 Task: Find the greatest common divisor of 18 and 27.
Action: Mouse moved to (51, 218)
Screenshot: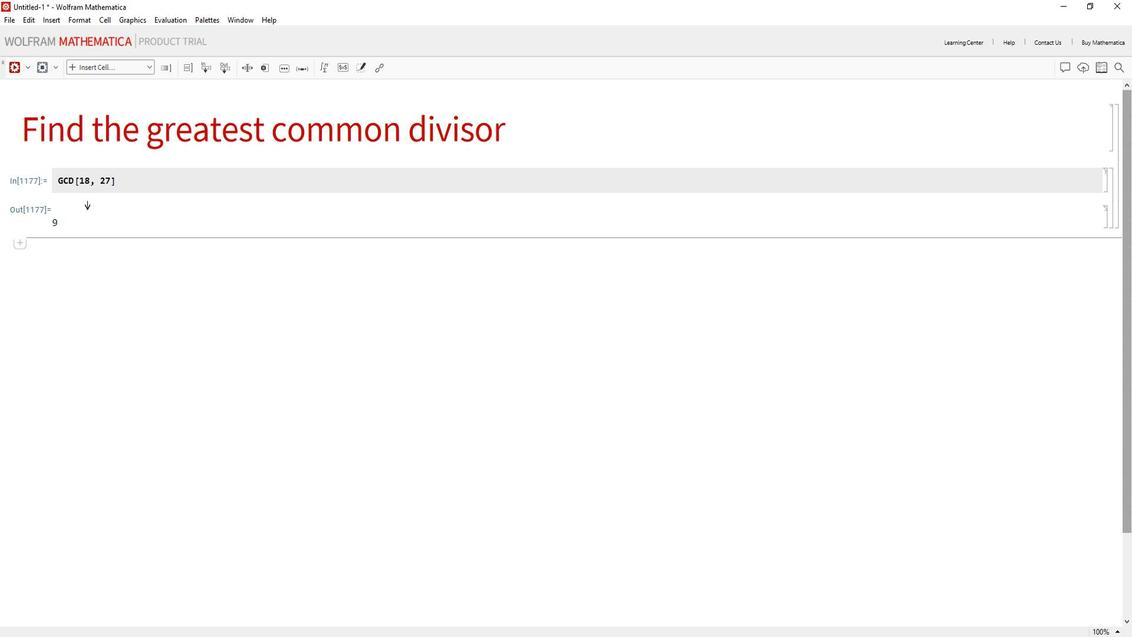 
Action: Mouse pressed left at (51, 218)
Screenshot: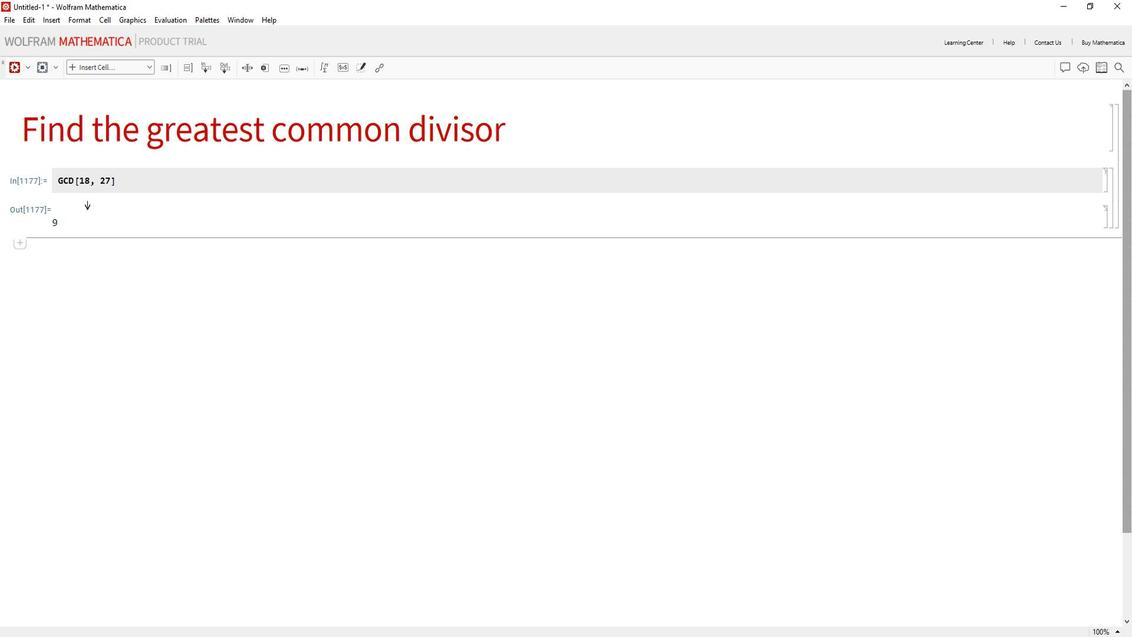 
Action: Mouse moved to (401, 298)
Screenshot: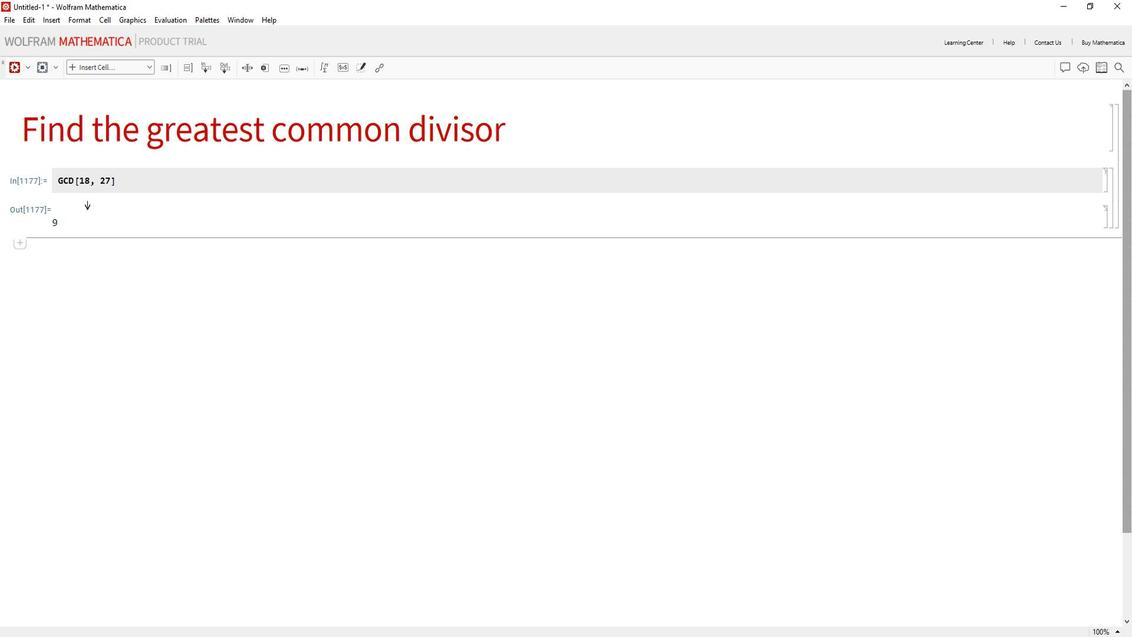 
Action: Mouse pressed left at (401, 298)
Screenshot: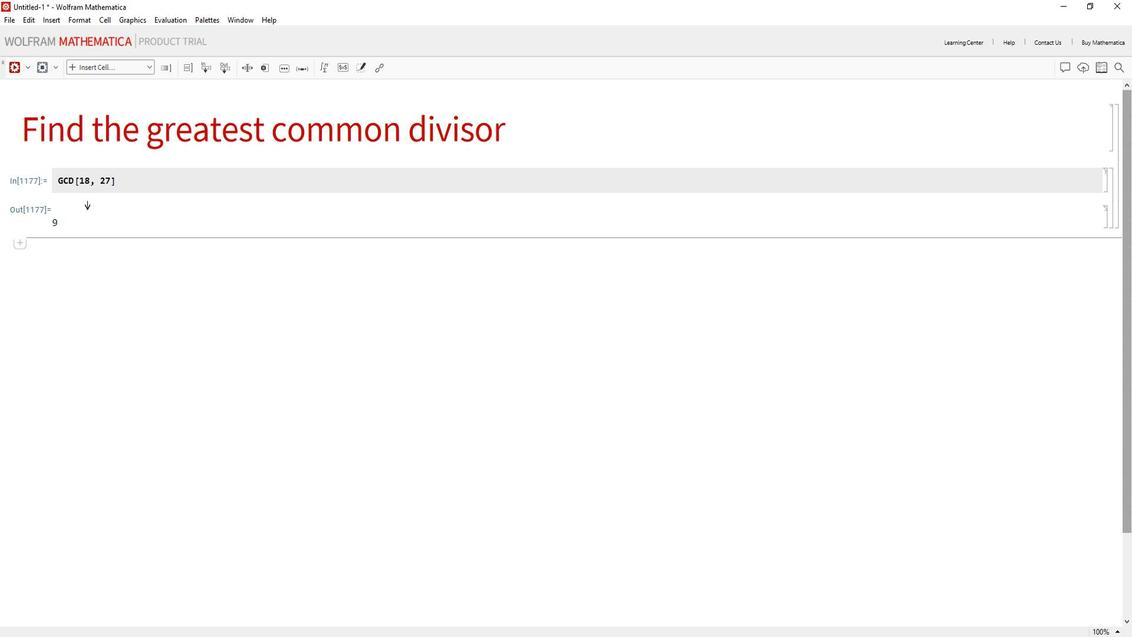 
Action: Mouse moved to (400, 286)
Screenshot: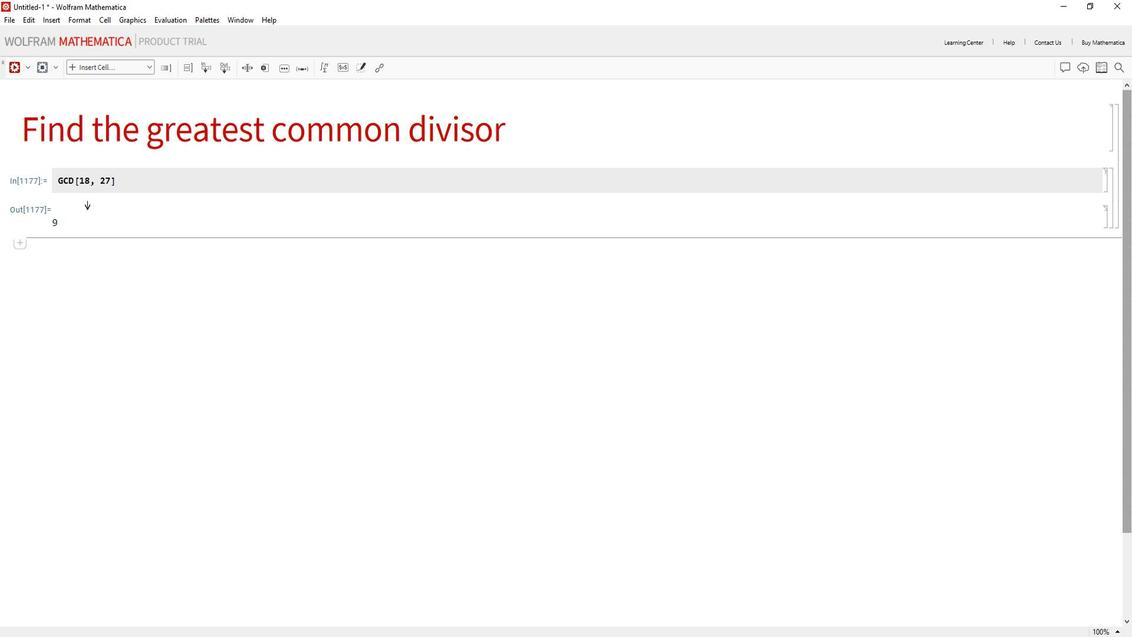 
Action: Mouse pressed left at (400, 286)
Screenshot: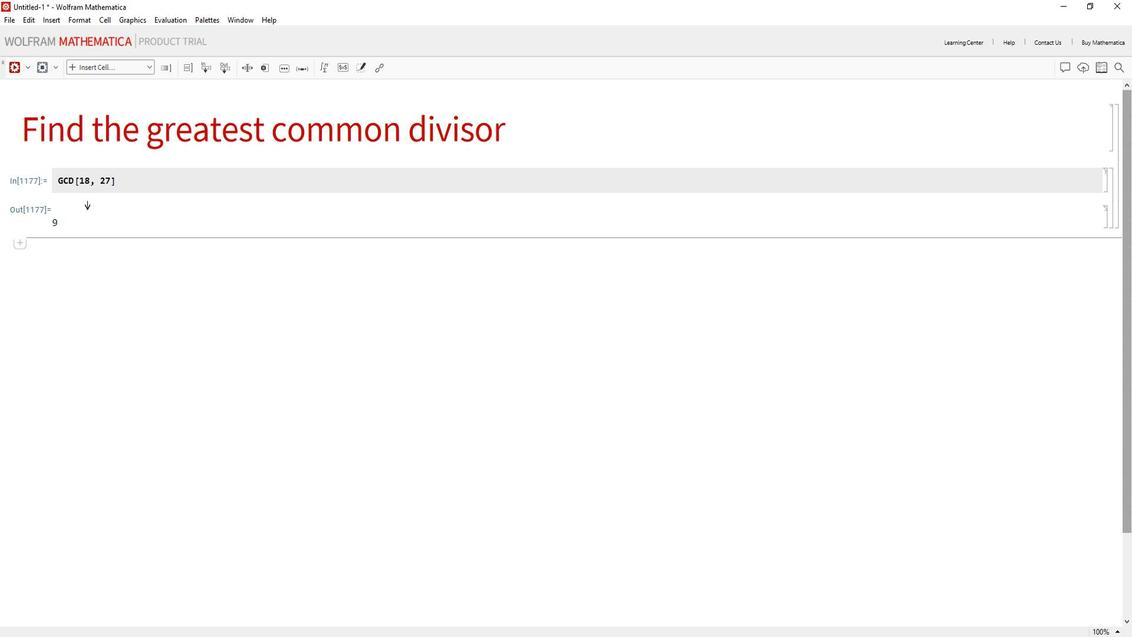 
Action: Mouse moved to (2, 222)
Screenshot: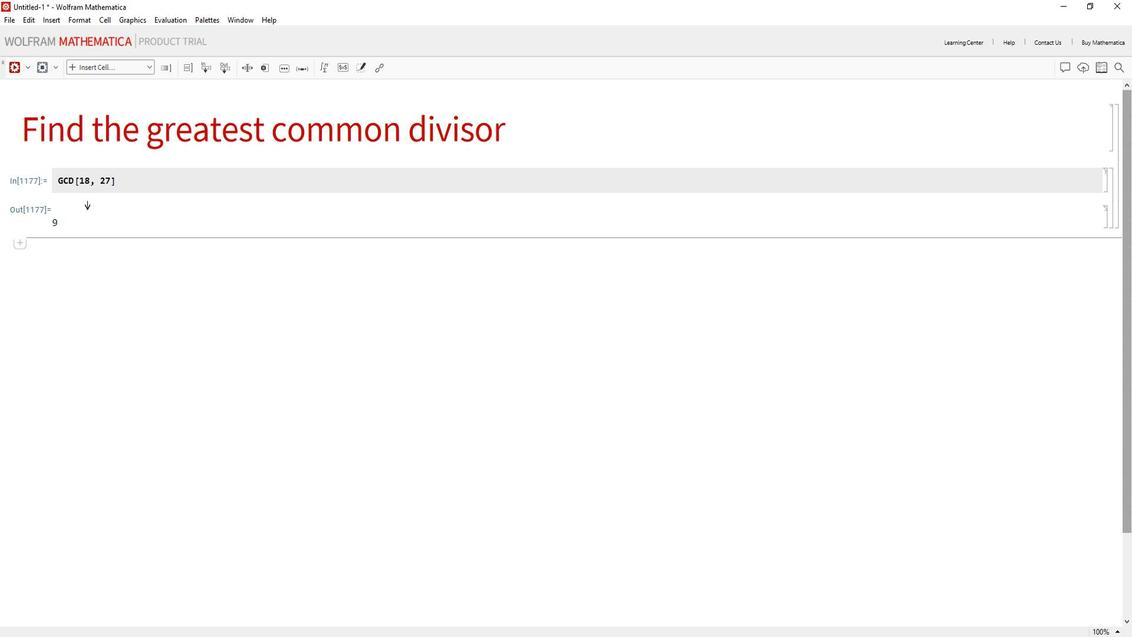 
Action: Mouse pressed left at (2, 222)
Screenshot: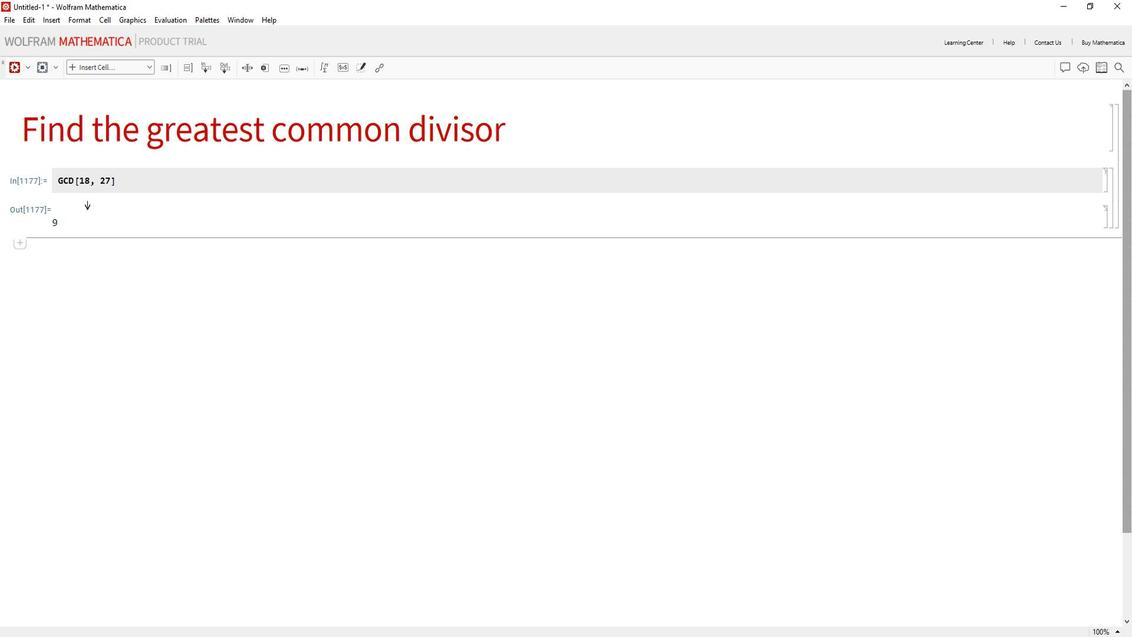 
Action: Mouse moved to (205, 139)
Screenshot: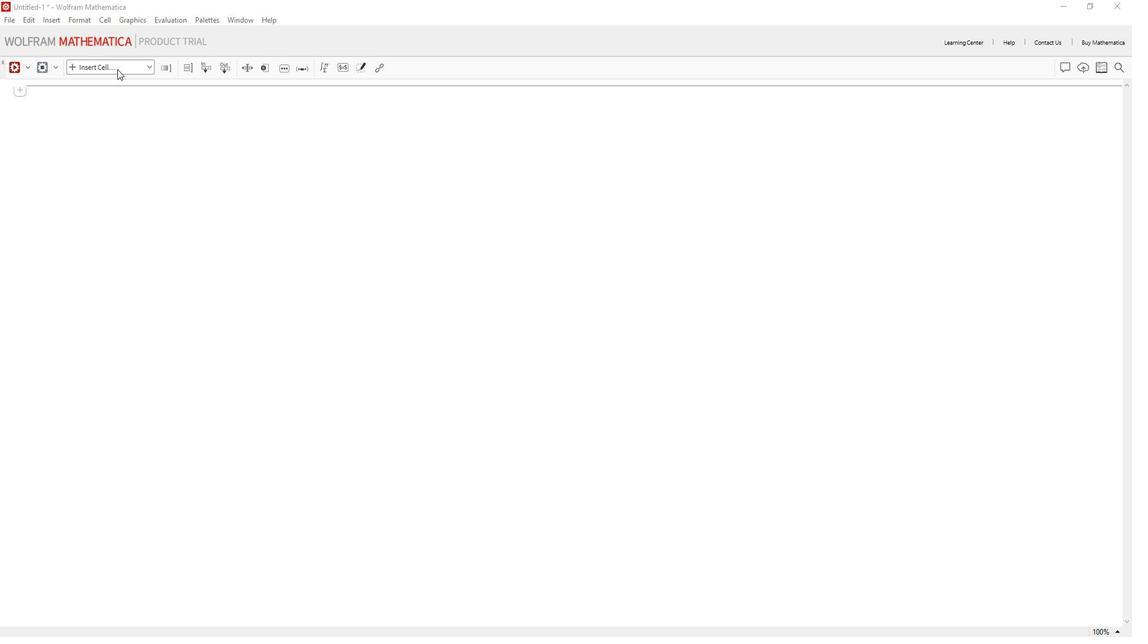 
Action: Mouse pressed left at (205, 139)
Screenshot: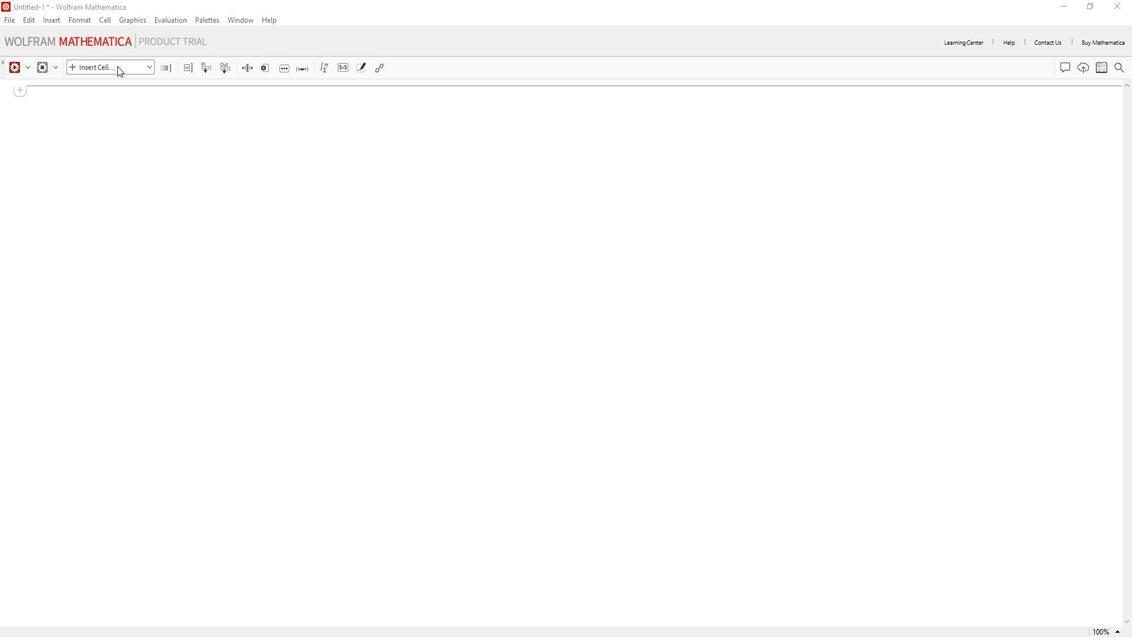 
Action: Mouse moved to (207, 148)
Screenshot: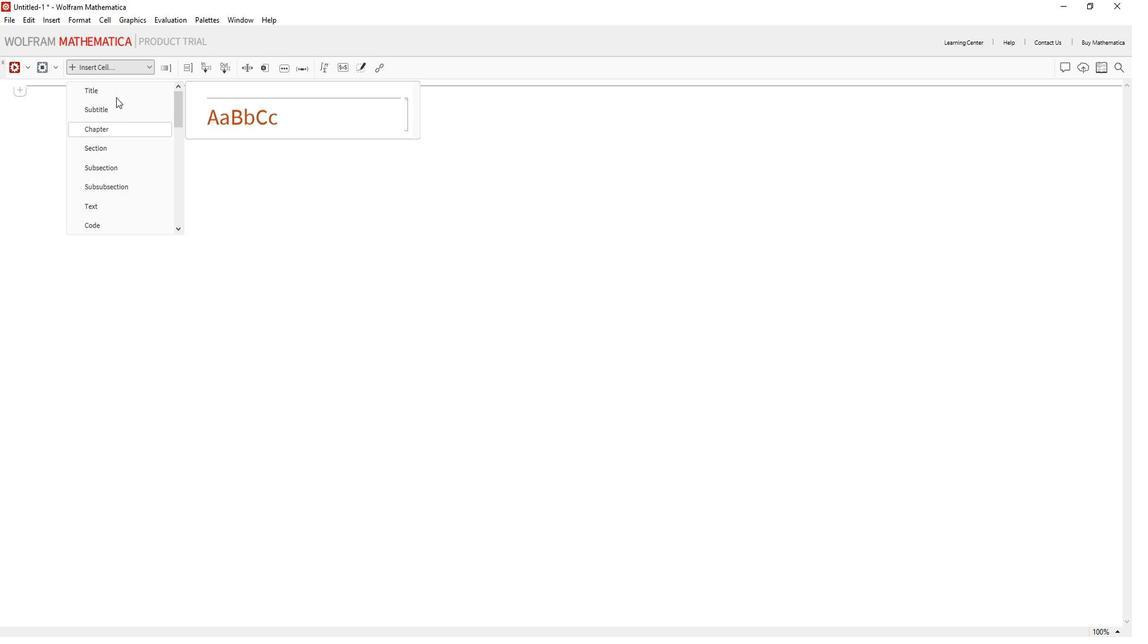 
Action: Mouse pressed left at (207, 148)
Screenshot: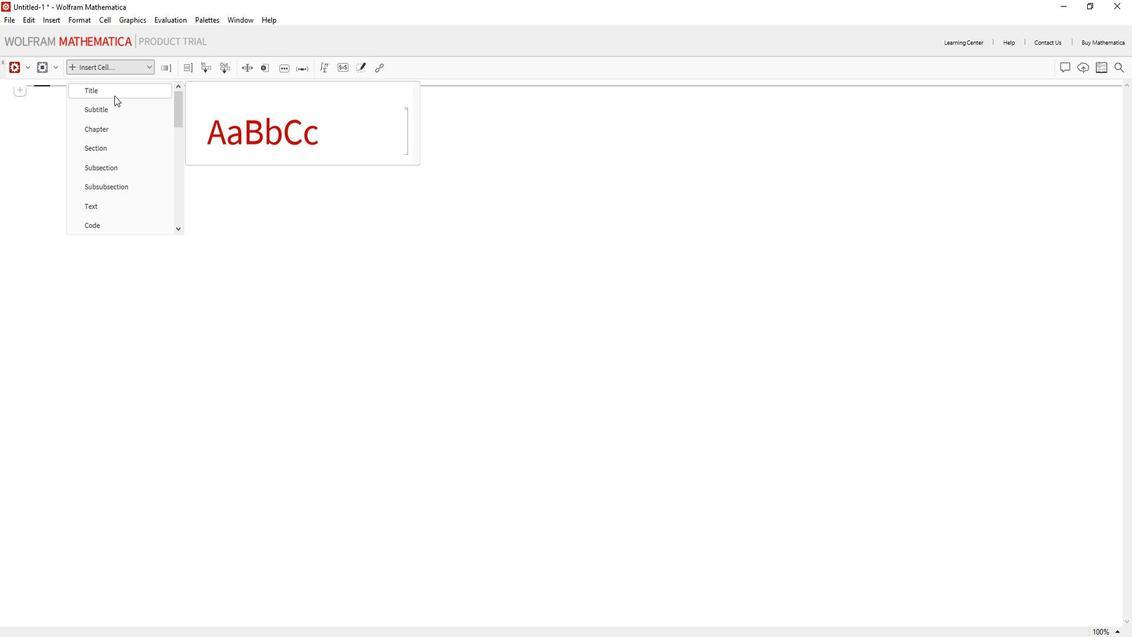 
Action: Key pressed <Key.shift>Find<Key.space>the<Key.space>greatest<Key.space>commmm<Key.backspace><Key.backspace><Key.backspace><Key.backspace><Key.backspace>ommon<Key.space>divisor
Screenshot: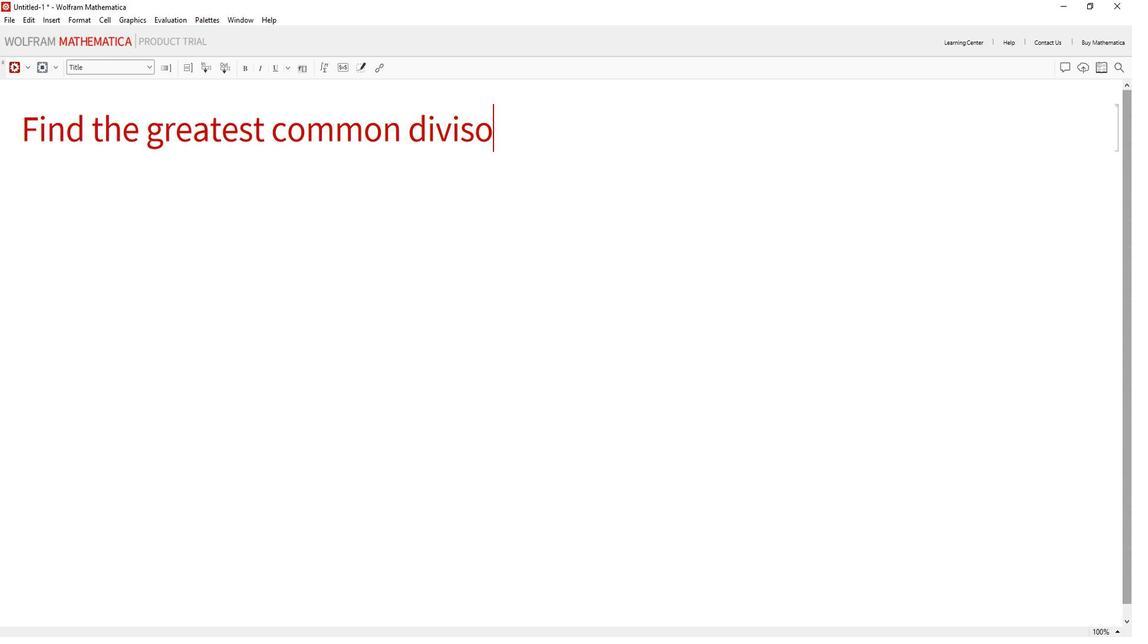 
Action: Mouse moved to (199, 175)
Screenshot: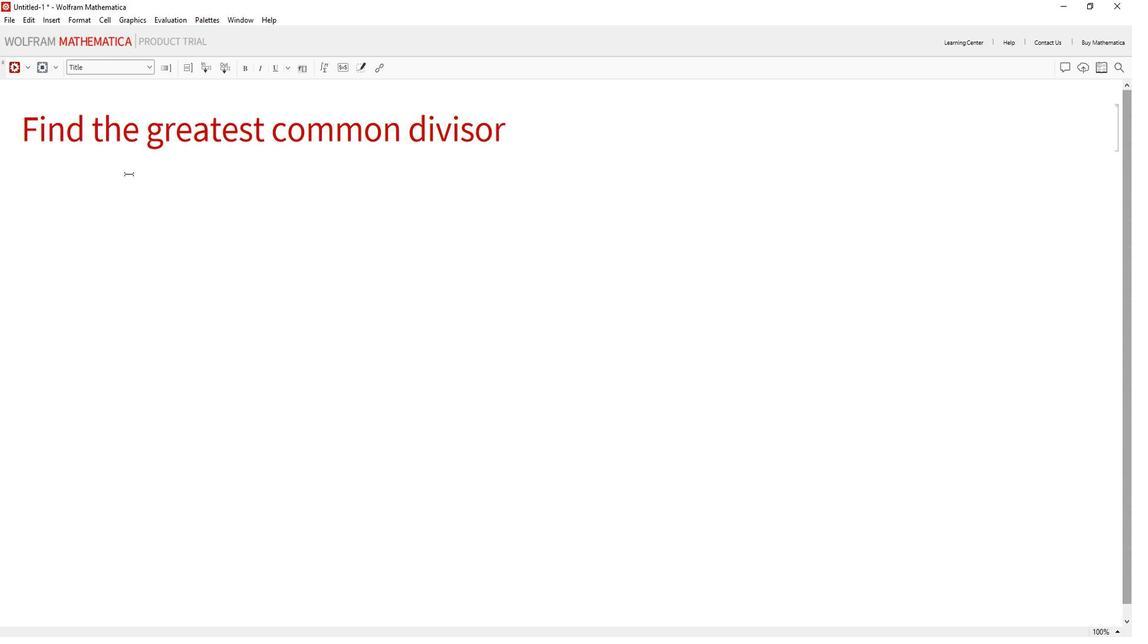 
Action: Mouse pressed left at (199, 175)
Screenshot: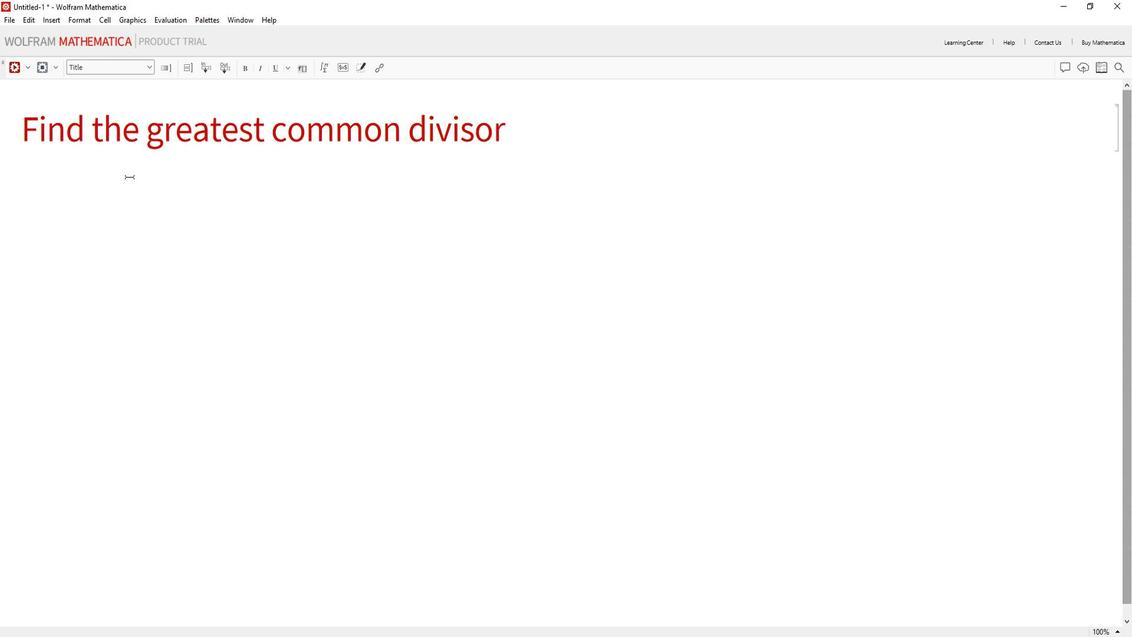 
Action: Mouse moved to (205, 138)
Screenshot: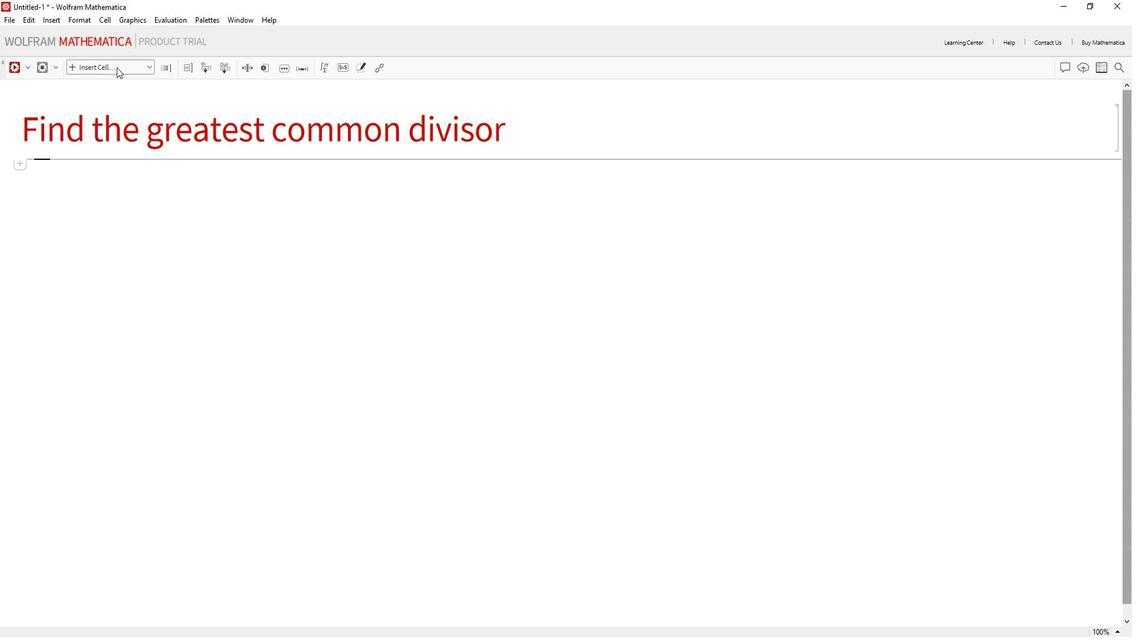 
Action: Mouse pressed left at (205, 138)
Screenshot: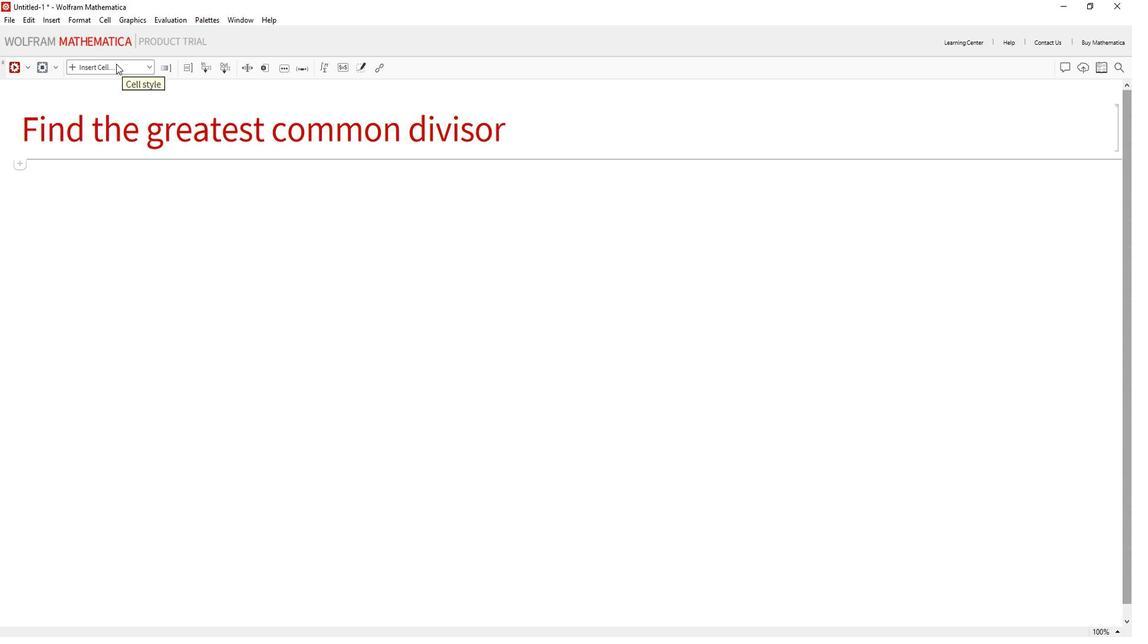 
Action: Mouse moved to (211, 189)
Screenshot: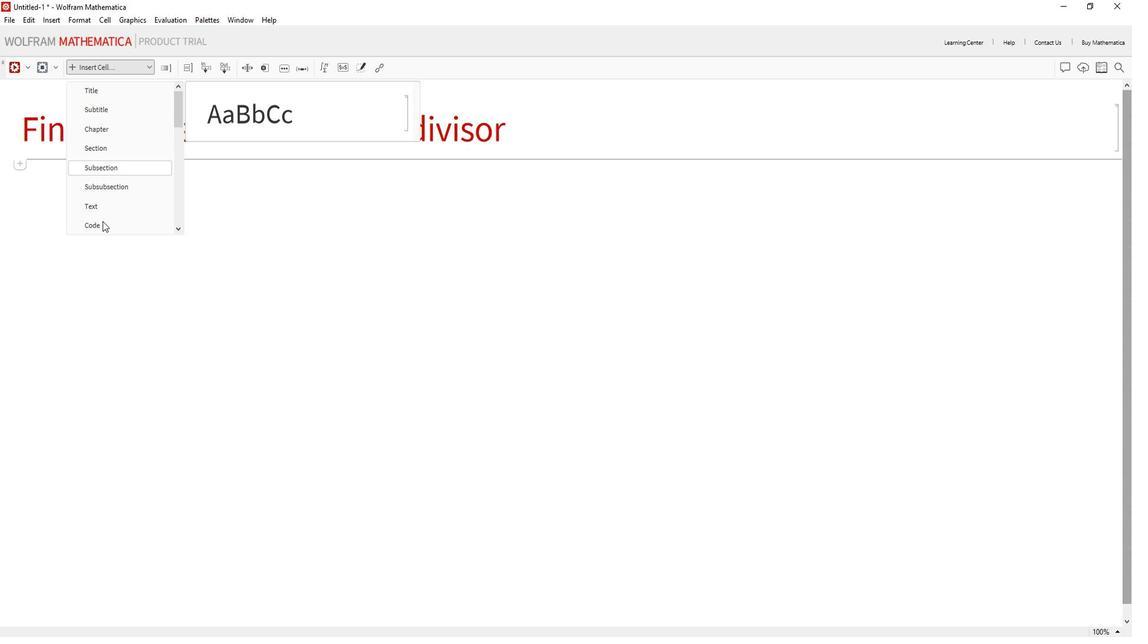 
Action: Mouse pressed left at (211, 189)
Screenshot: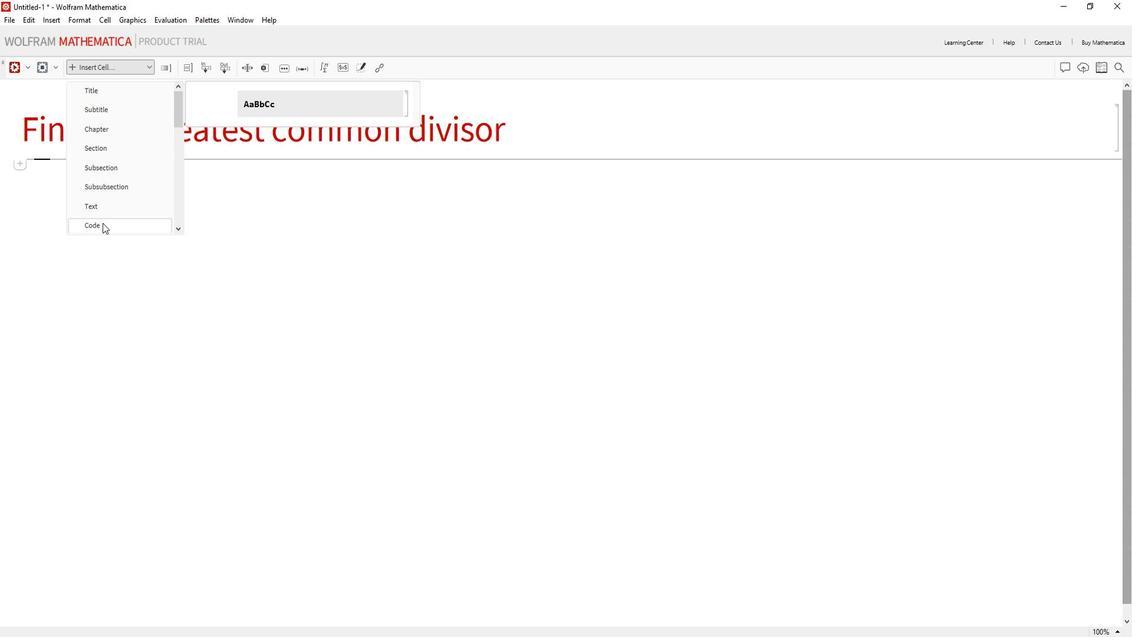
Action: Mouse moved to (217, 176)
Screenshot: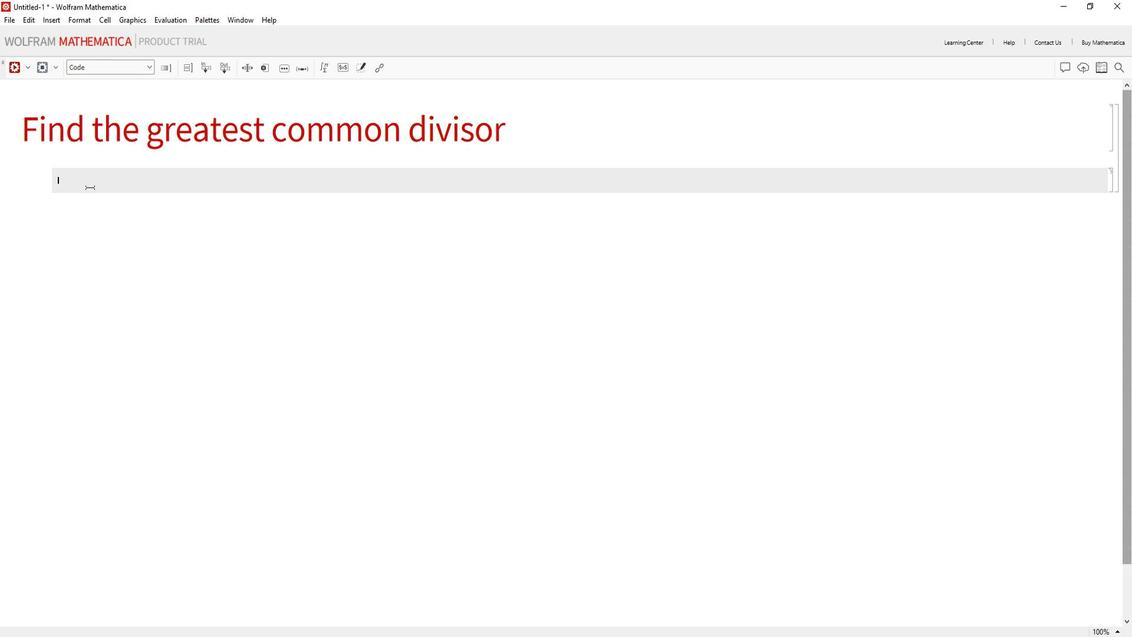 
Action: Mouse pressed left at (217, 176)
Screenshot: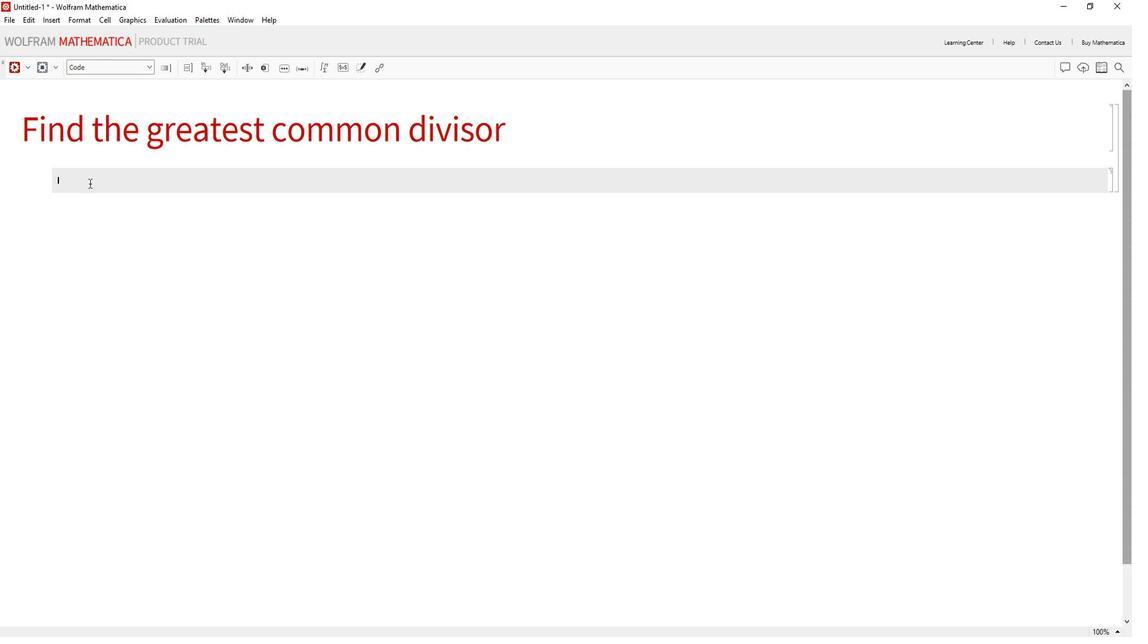 
Action: Mouse moved to (283, 191)
Screenshot: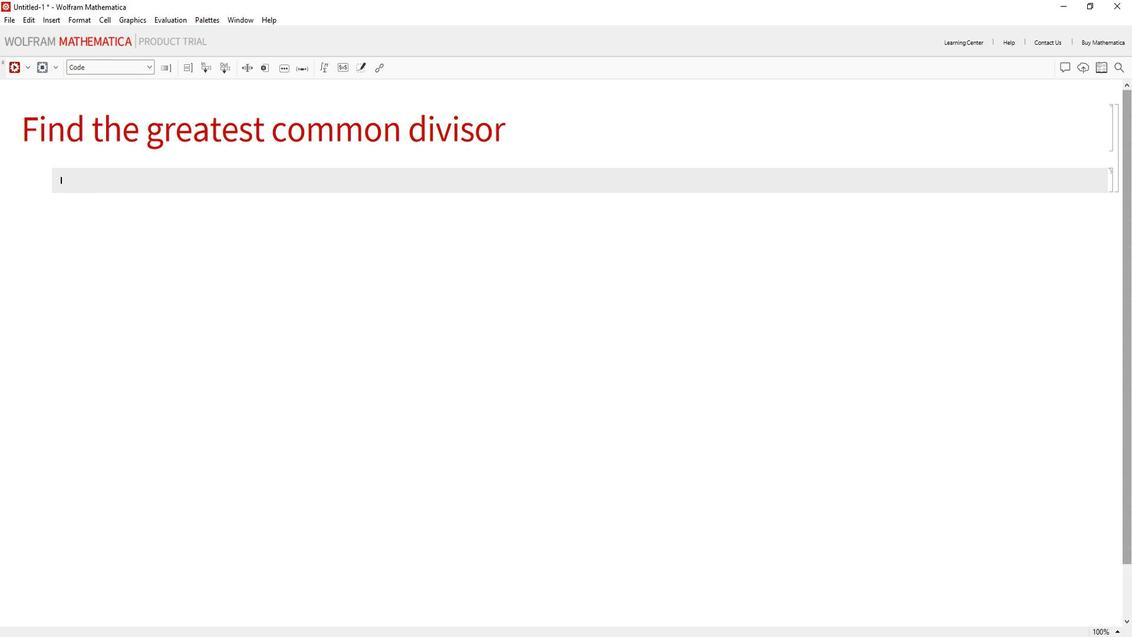 
Action: Mouse pressed left at (283, 191)
Screenshot: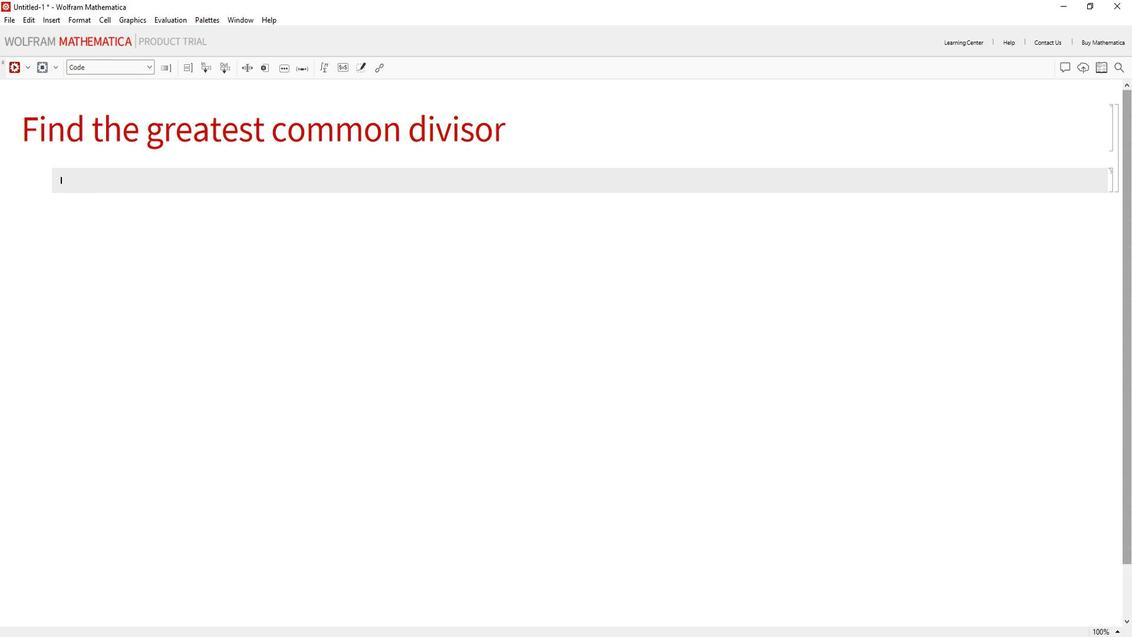 
Action: Mouse moved to (181, 174)
Screenshot: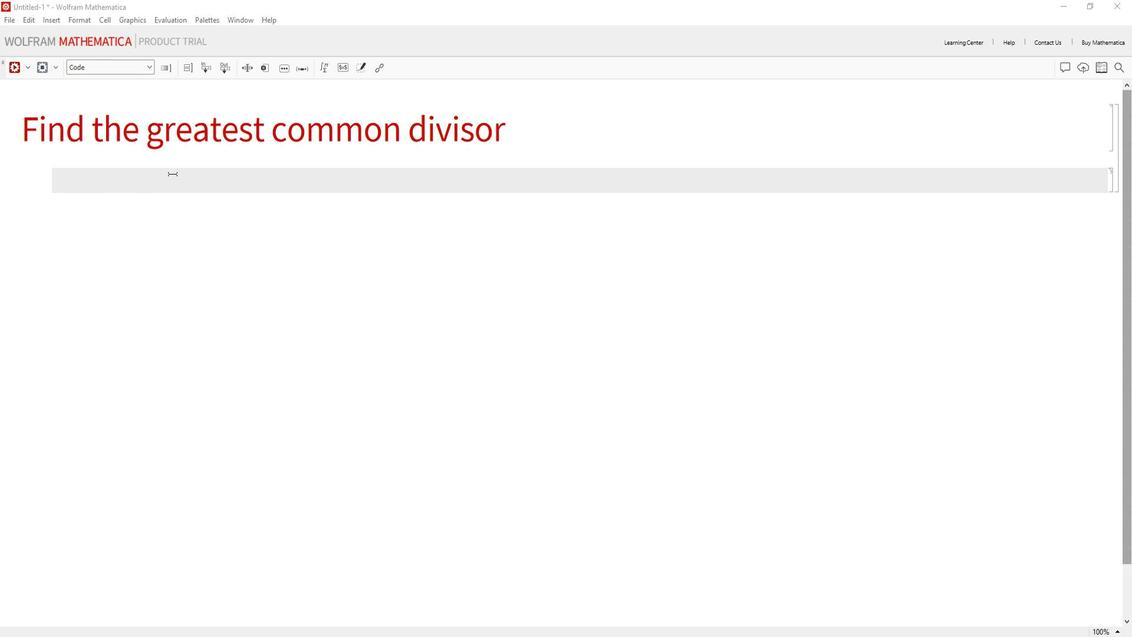 
Action: Mouse pressed left at (181, 174)
Screenshot: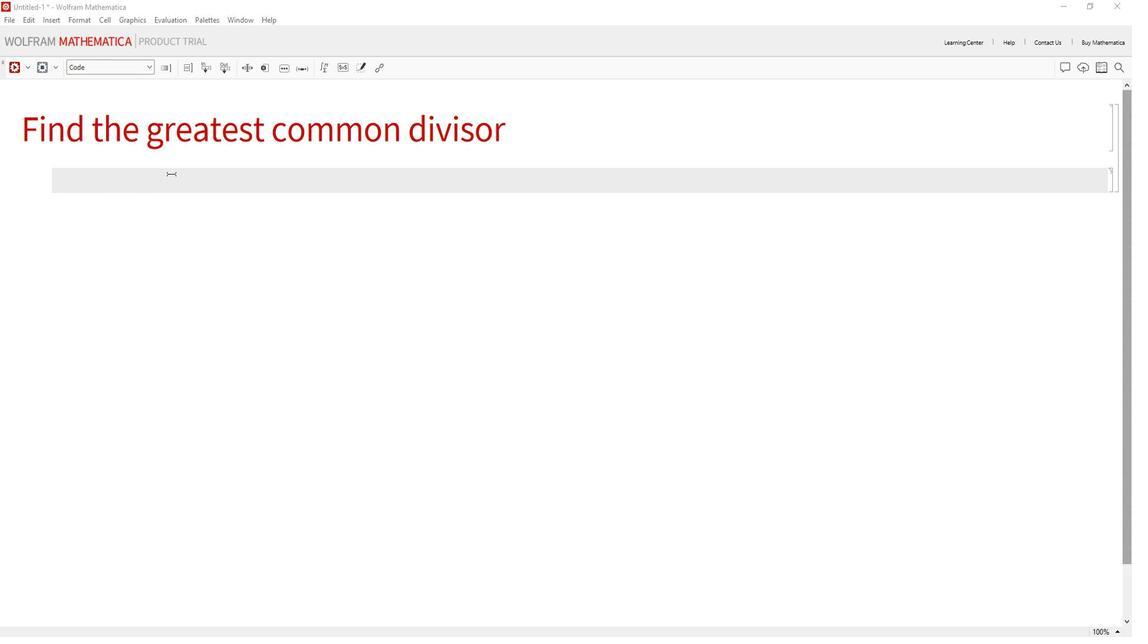 
Action: Mouse moved to (186, 177)
Screenshot: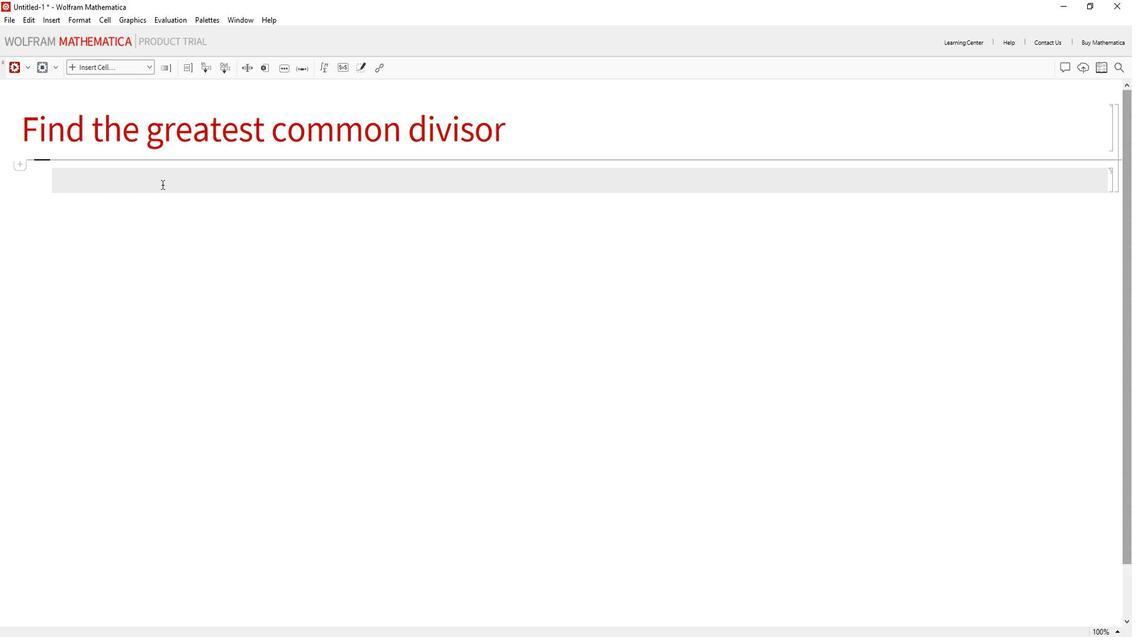 
Action: Mouse pressed left at (186, 177)
Screenshot: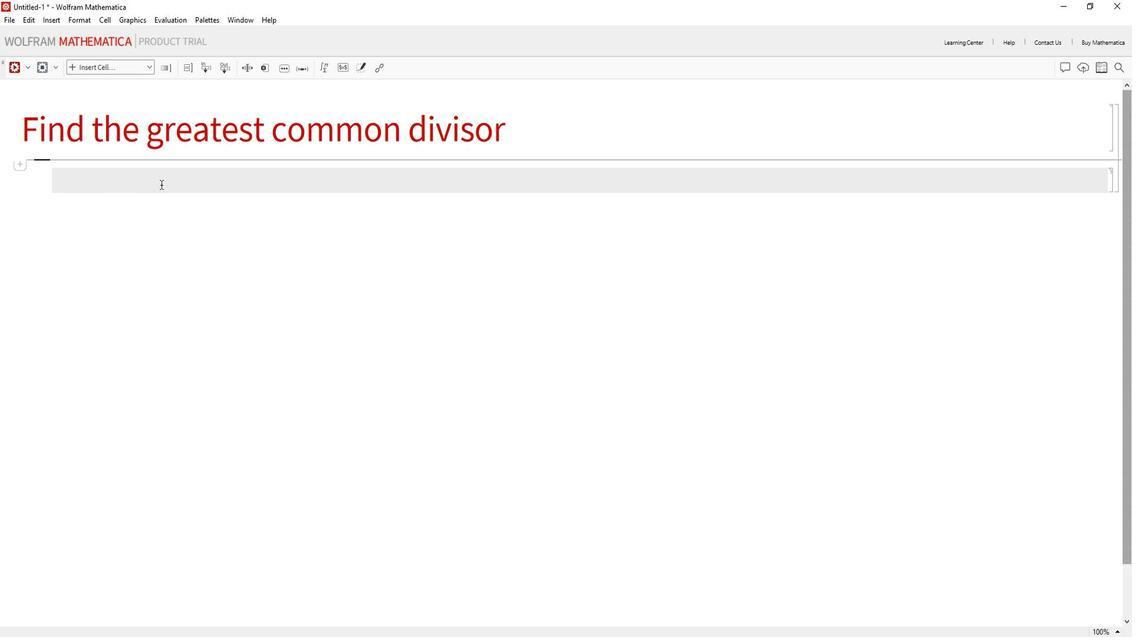 
Action: Key pressed <Key.shift><Key.shift><Key.shift><Key.shift><Key.shift><Key.shift><Key.shift>GCD[18,<Key.space>27<Key.right>
Screenshot: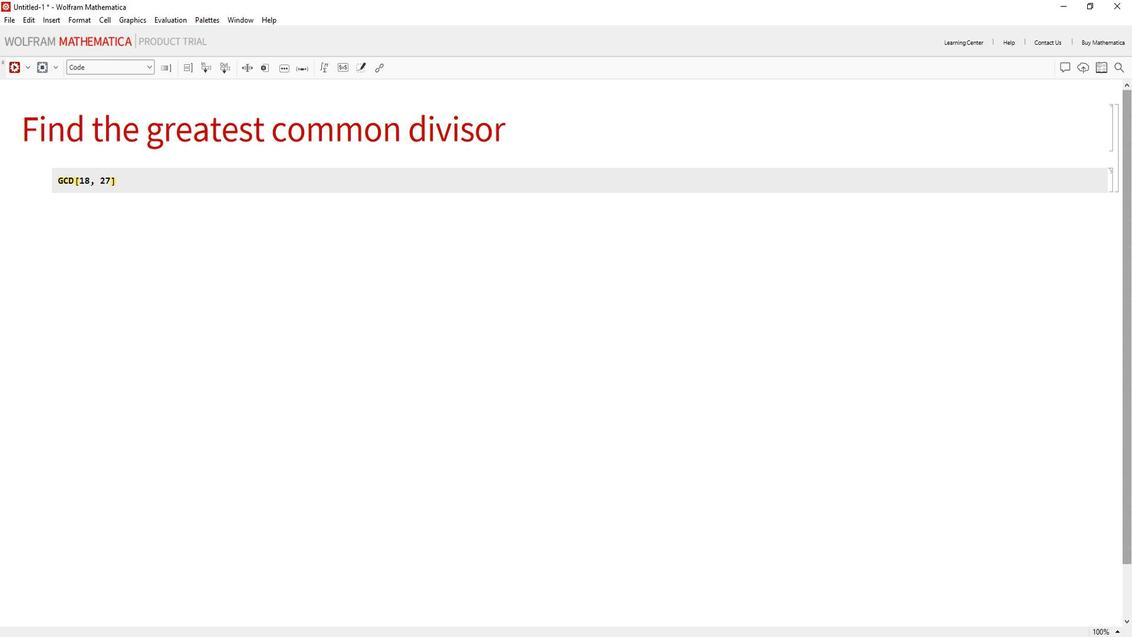 
Action: Mouse moved to (168, 178)
Screenshot: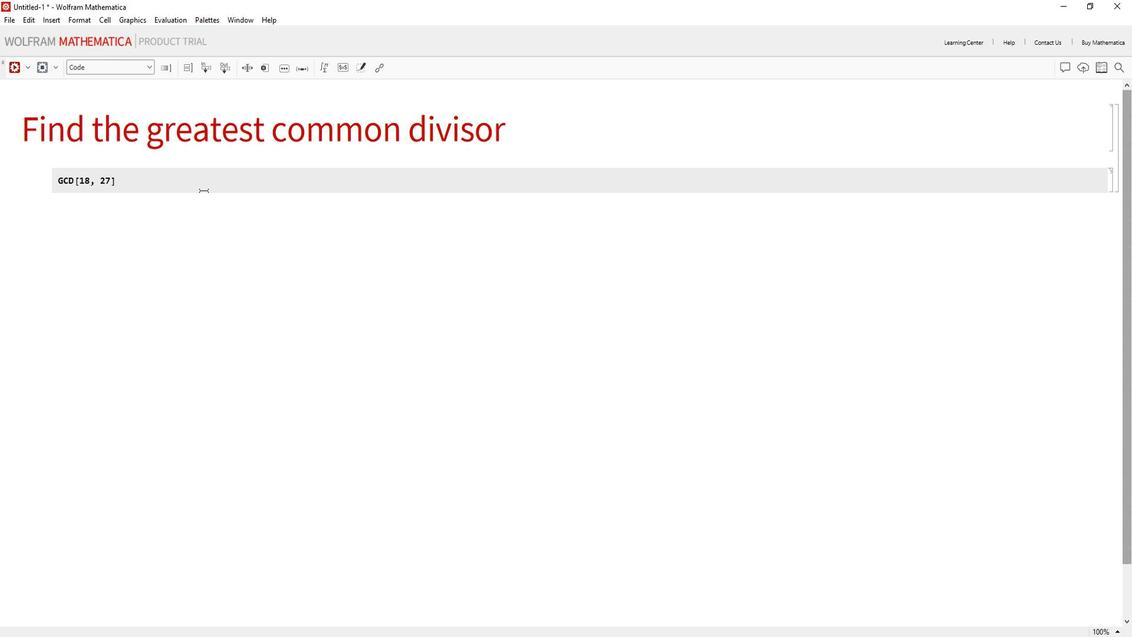 
Action: Mouse pressed left at (168, 178)
Screenshot: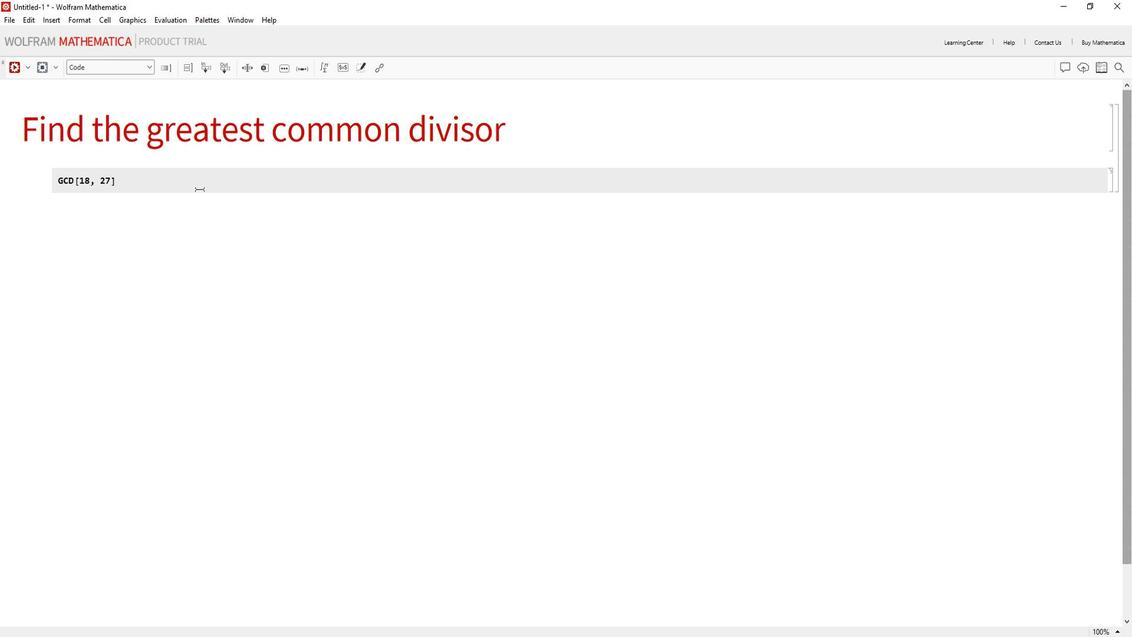 
Action: Mouse moved to (176, 175)
Screenshot: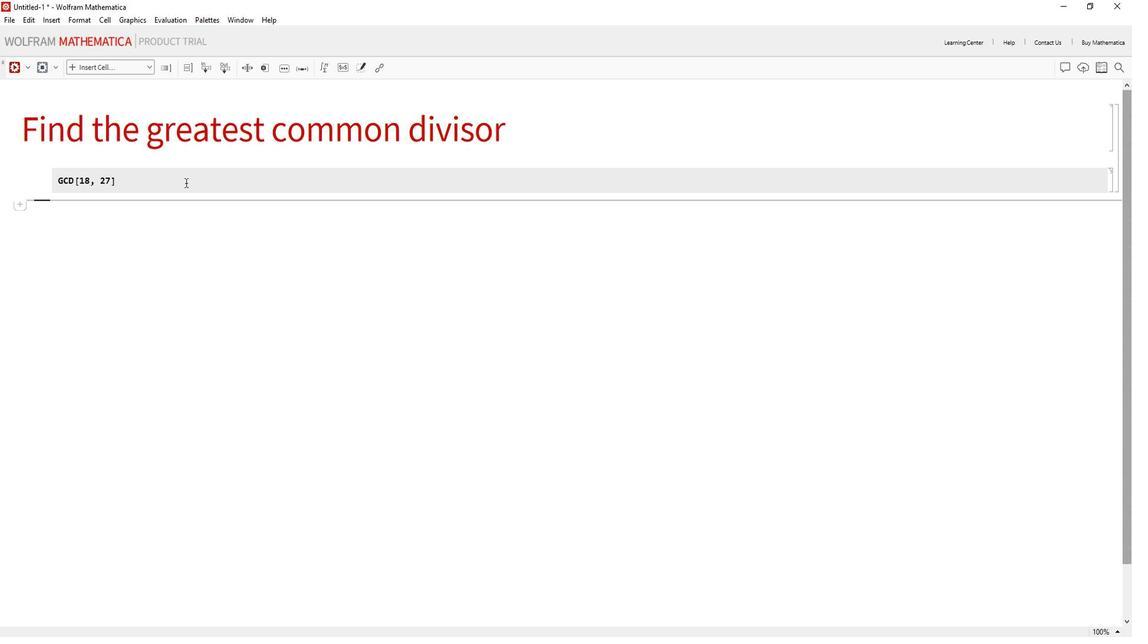 
Action: Mouse pressed left at (176, 175)
Screenshot: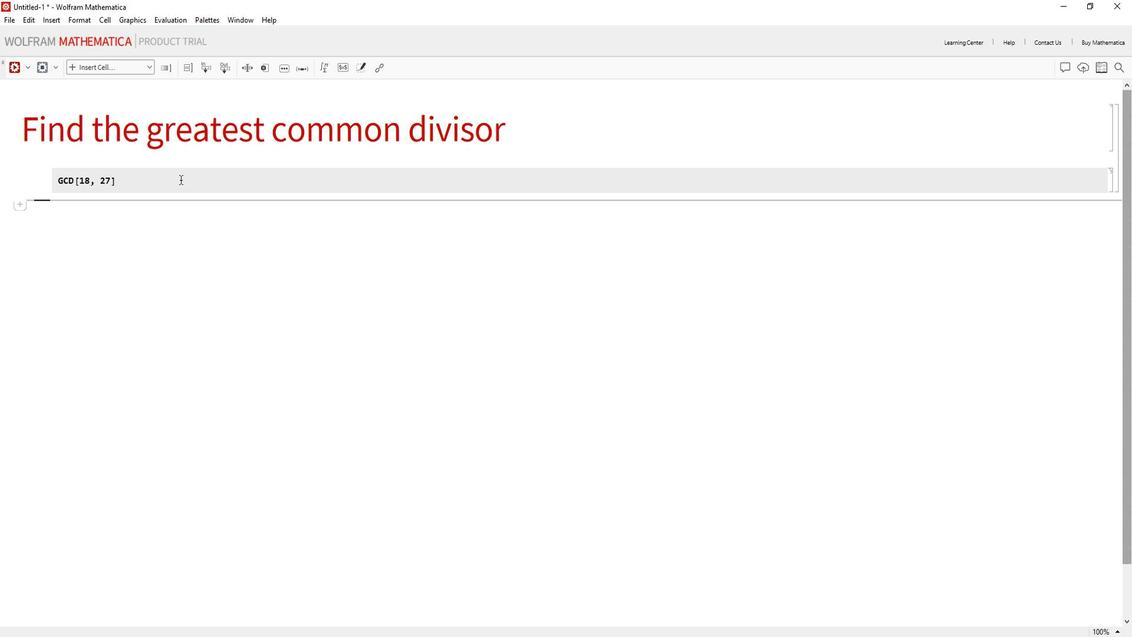
Action: Mouse moved to (253, 139)
Screenshot: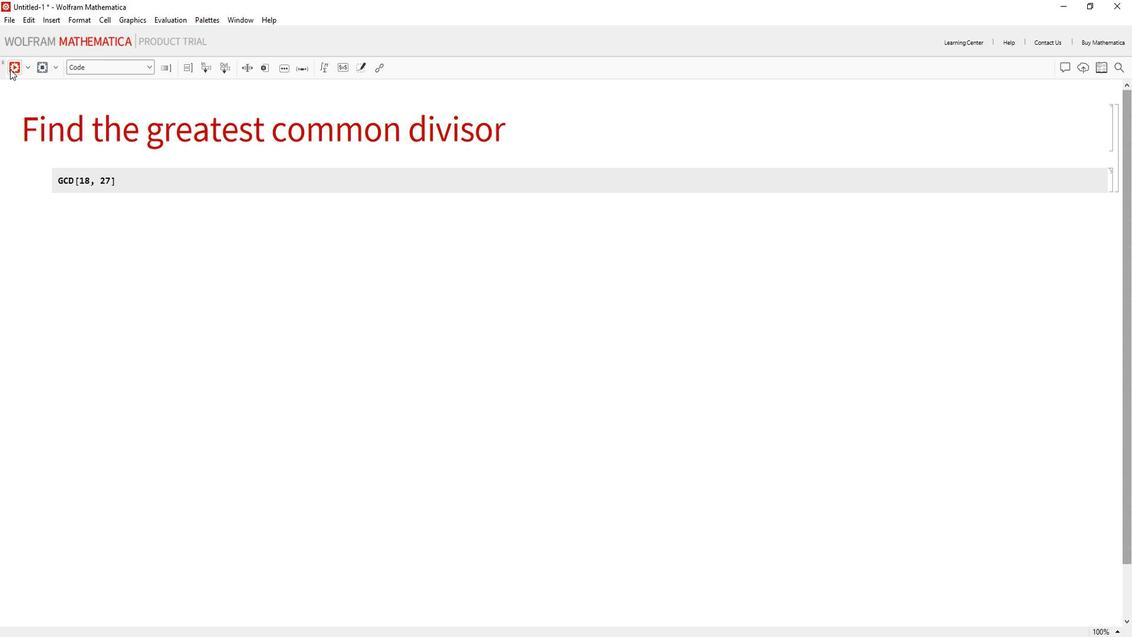 
Action: Mouse pressed left at (253, 139)
Screenshot: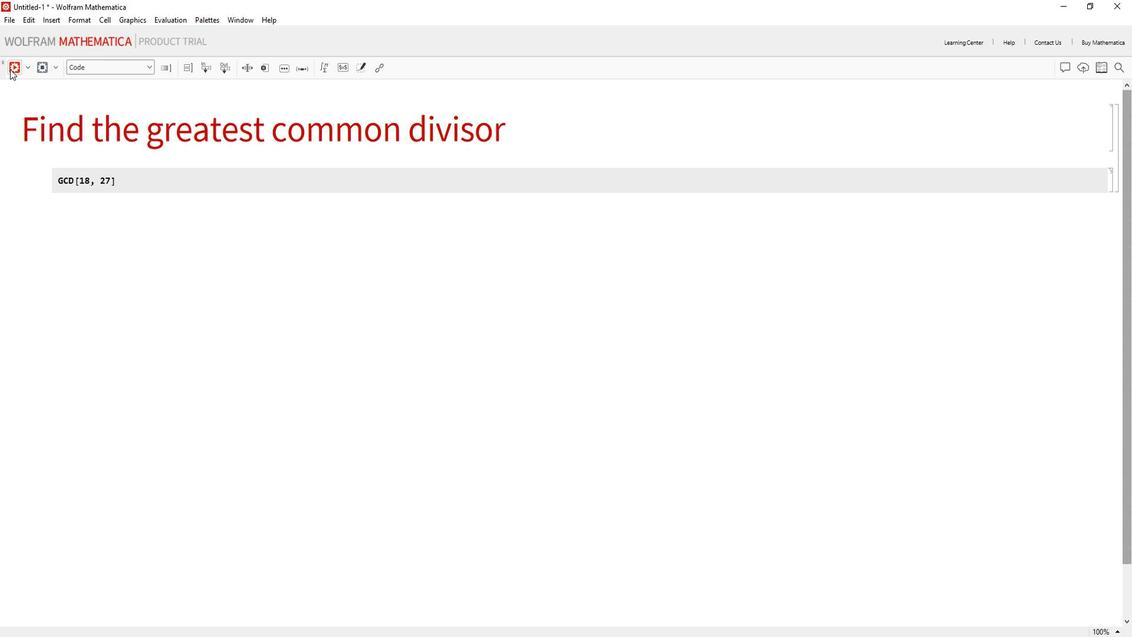 
Action: Mouse moved to (218, 185)
Screenshot: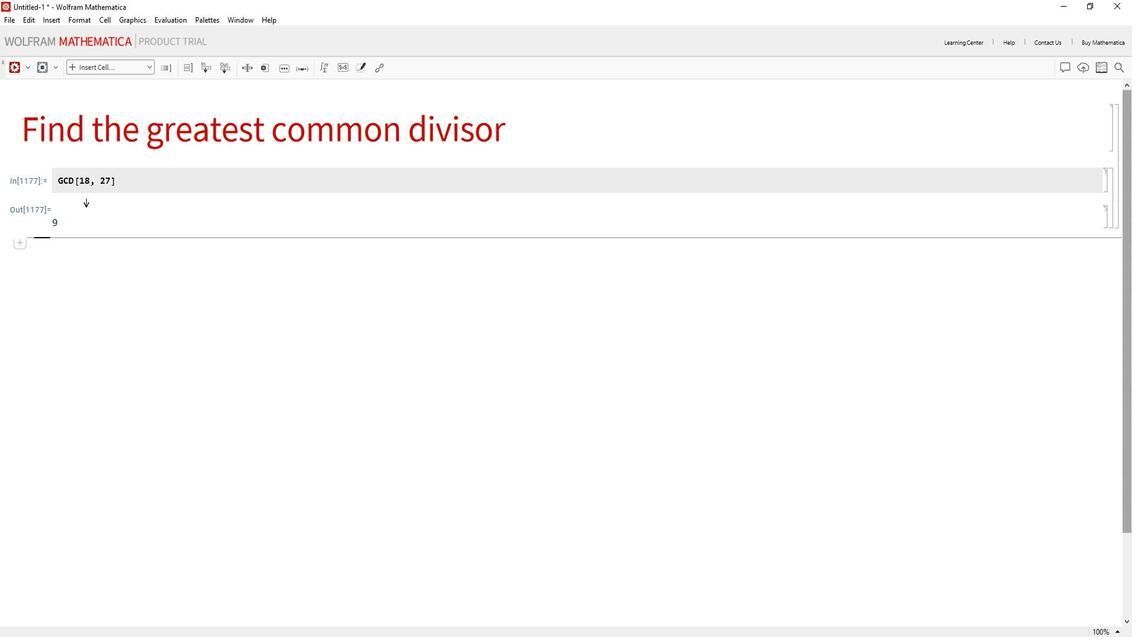 
